 Task: Apply the schedule "Morning working hours" on all the events.
Action: Mouse pressed left at (58, 465)
Screenshot: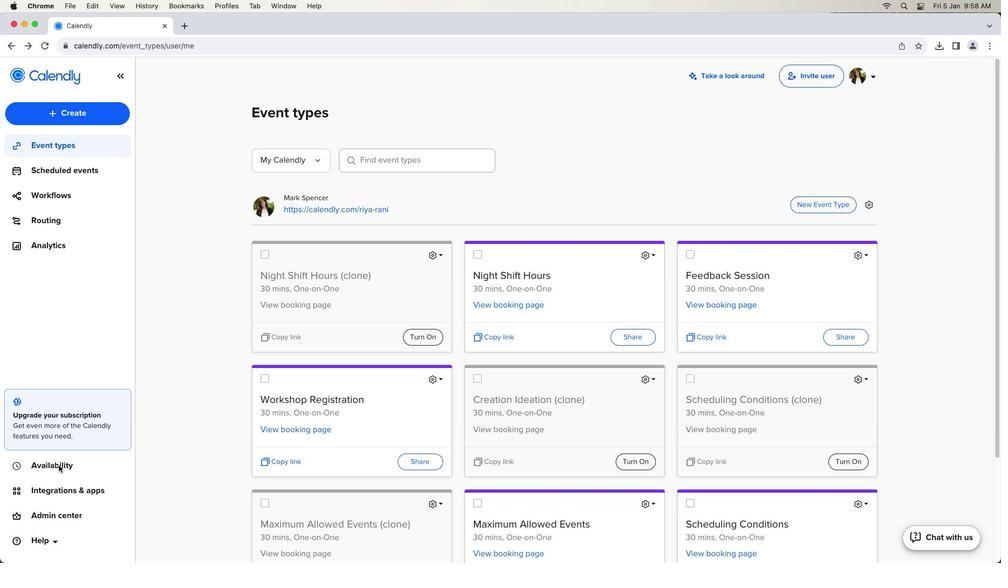 
Action: Mouse pressed left at (58, 465)
Screenshot: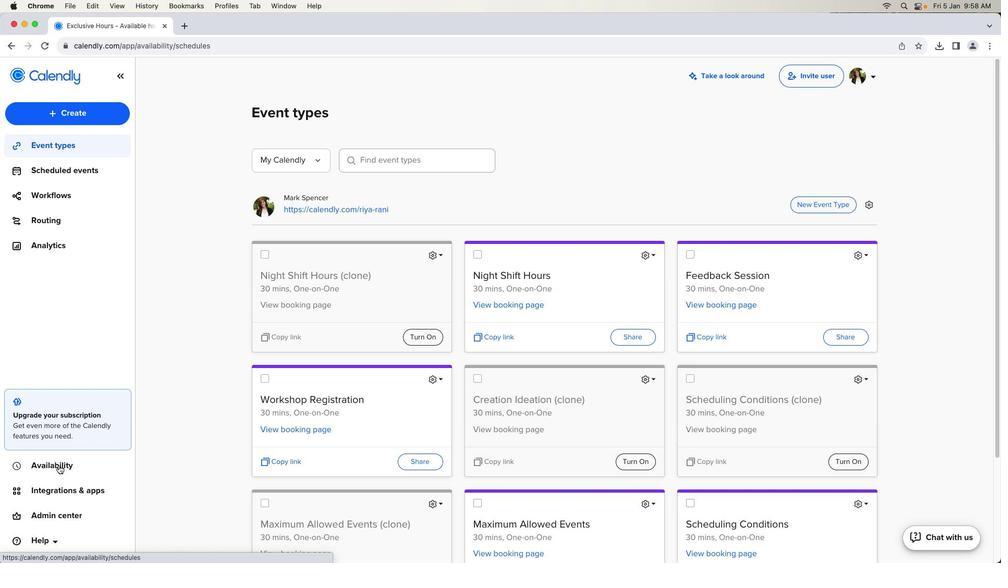 
Action: Mouse moved to (401, 196)
Screenshot: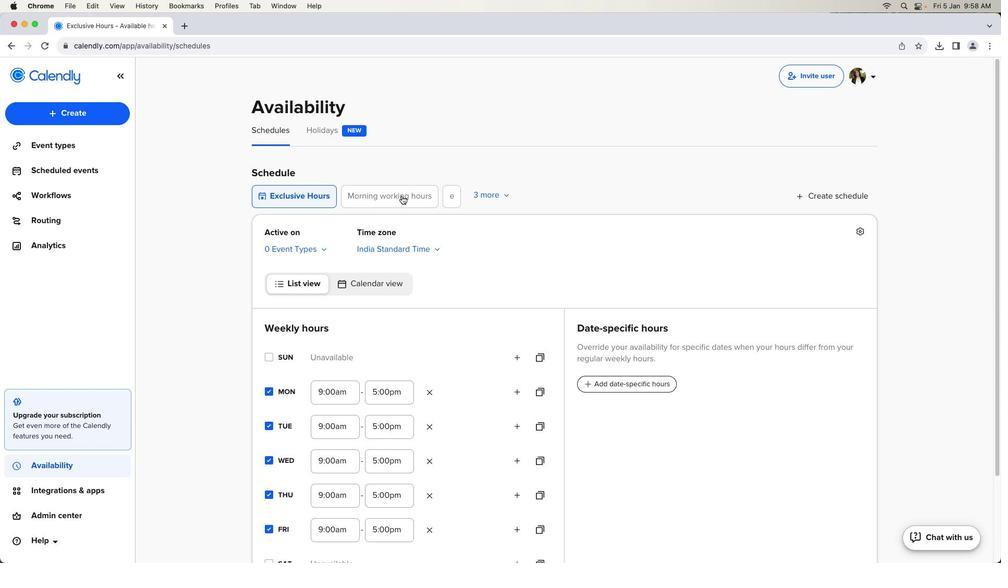 
Action: Mouse pressed left at (401, 196)
Screenshot: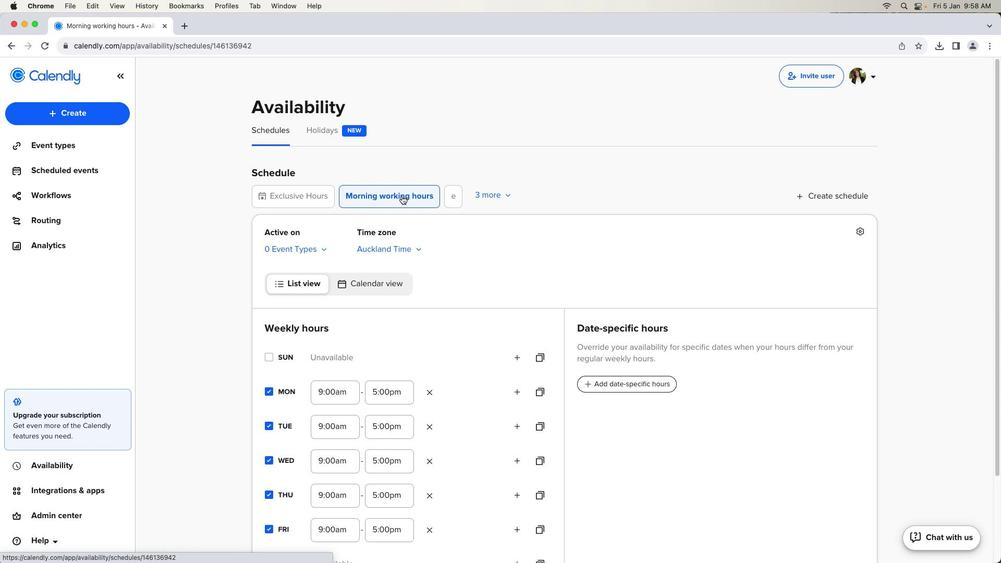 
Action: Mouse moved to (316, 246)
Screenshot: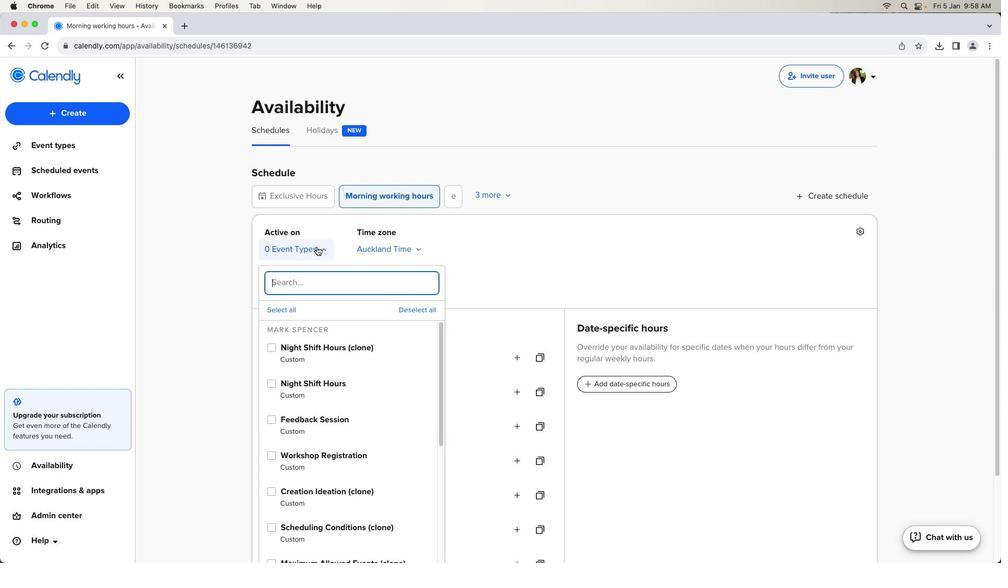 
Action: Mouse pressed left at (316, 246)
Screenshot: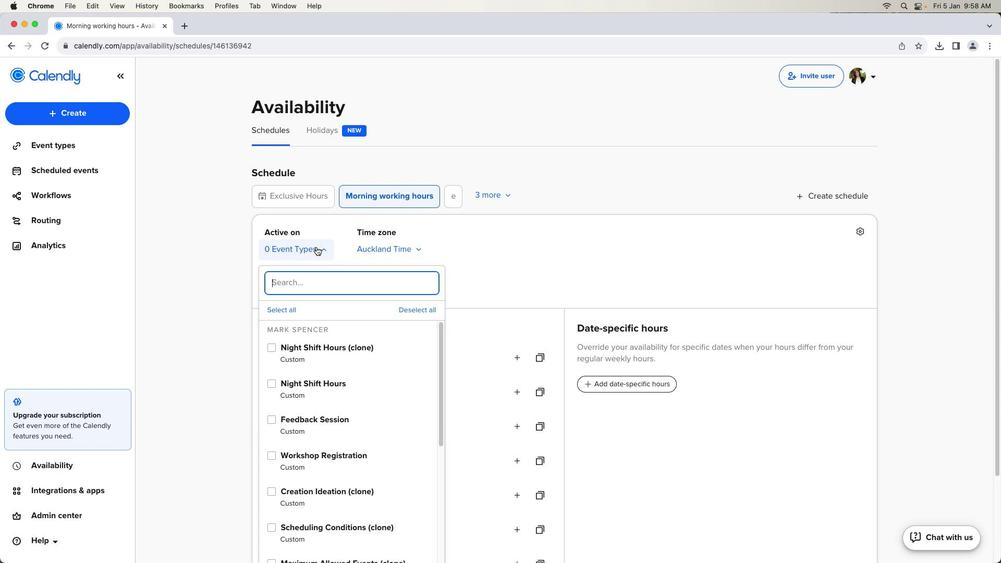 
Action: Mouse moved to (285, 308)
Screenshot: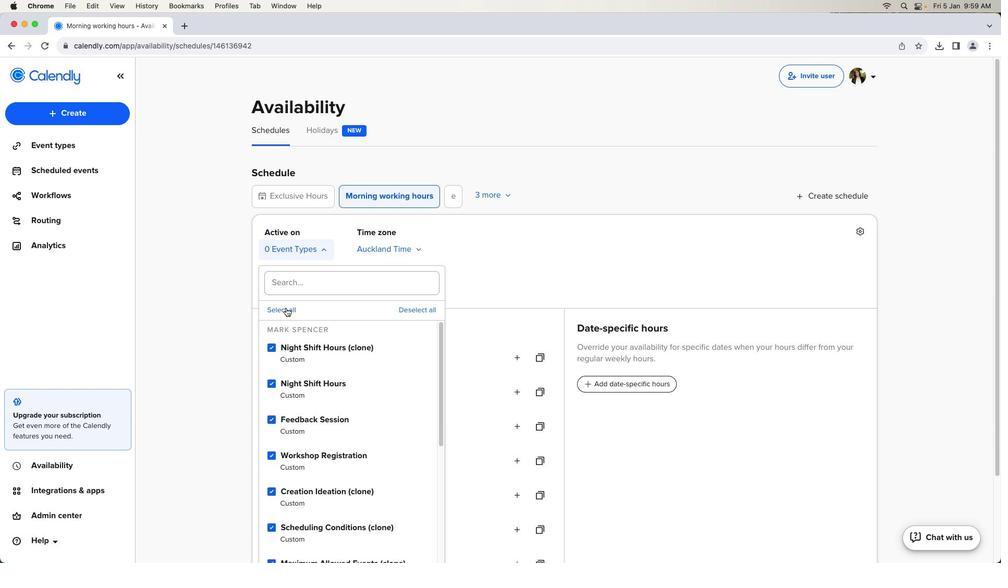 
Action: Mouse pressed left at (285, 308)
Screenshot: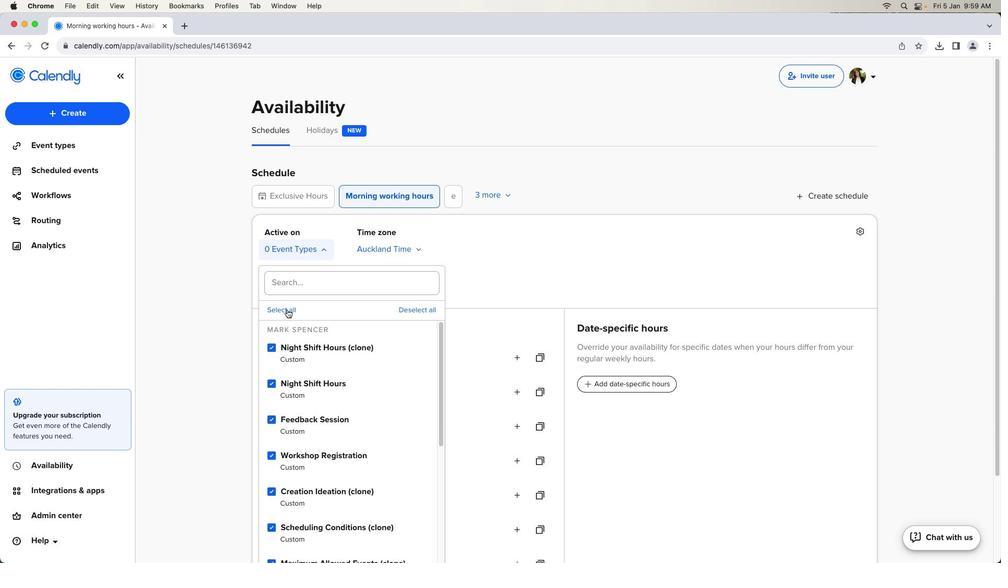 
Action: Mouse moved to (358, 407)
Screenshot: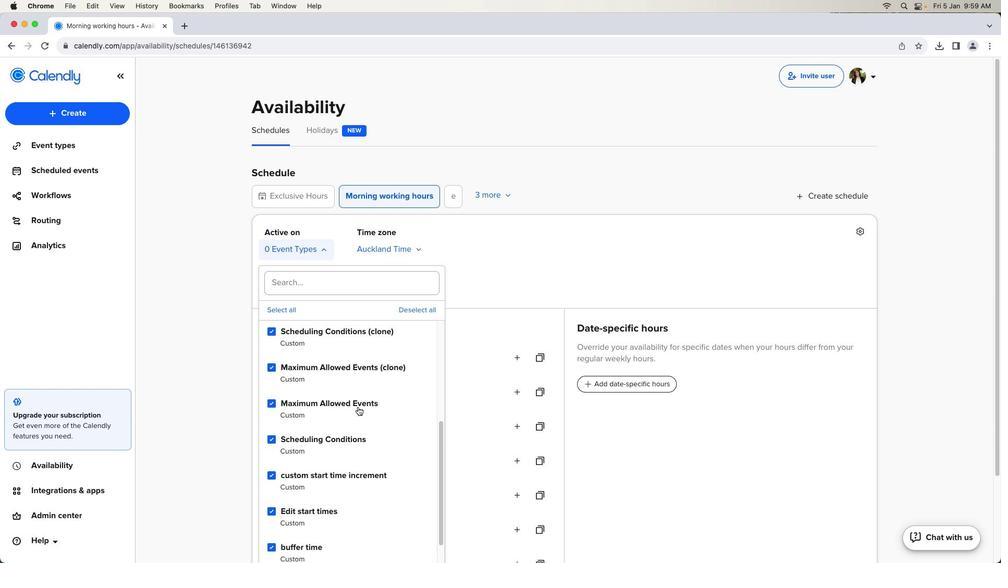 
Action: Mouse scrolled (358, 407) with delta (0, 0)
Screenshot: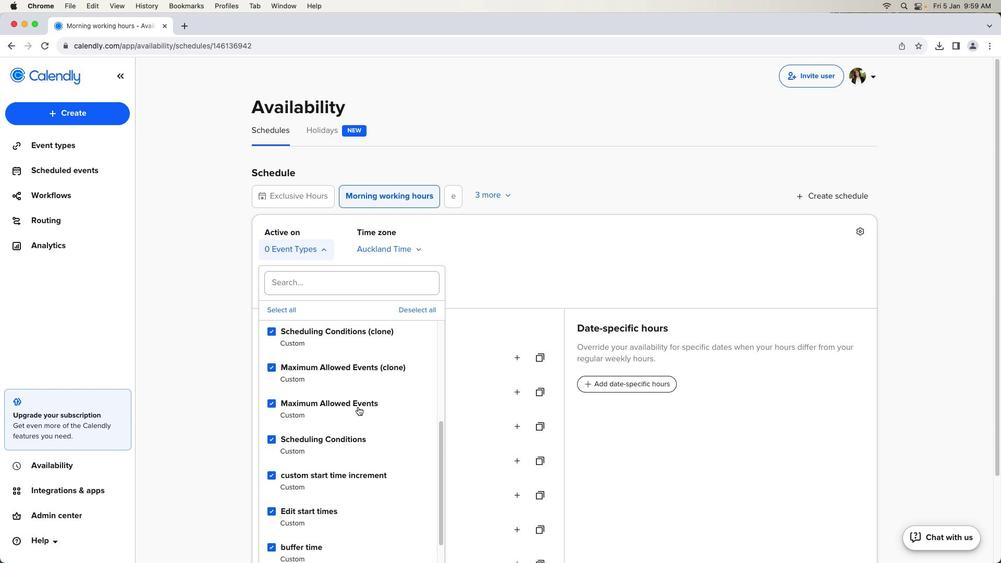 
Action: Mouse scrolled (358, 407) with delta (0, 0)
Screenshot: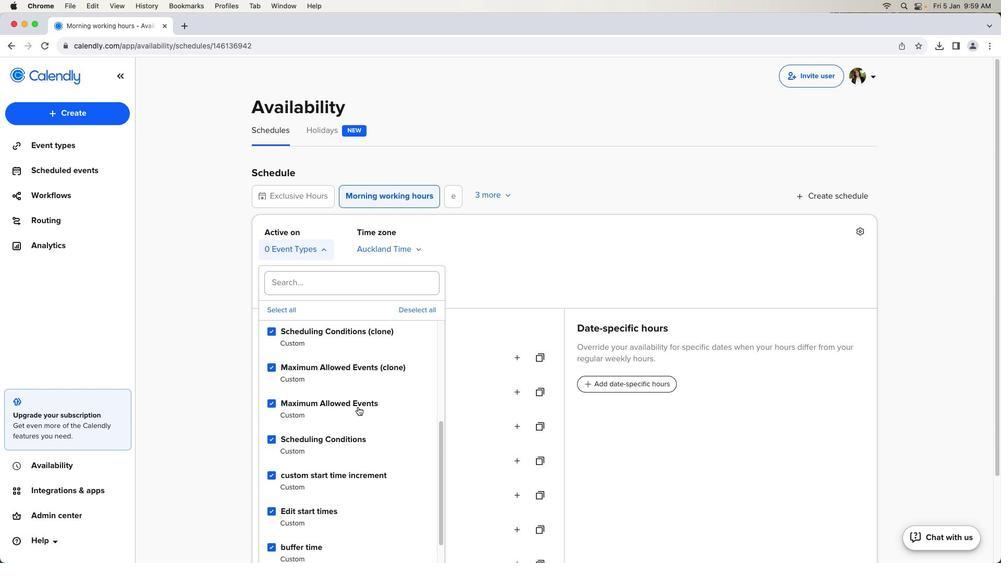 
Action: Mouse scrolled (358, 407) with delta (0, -1)
Screenshot: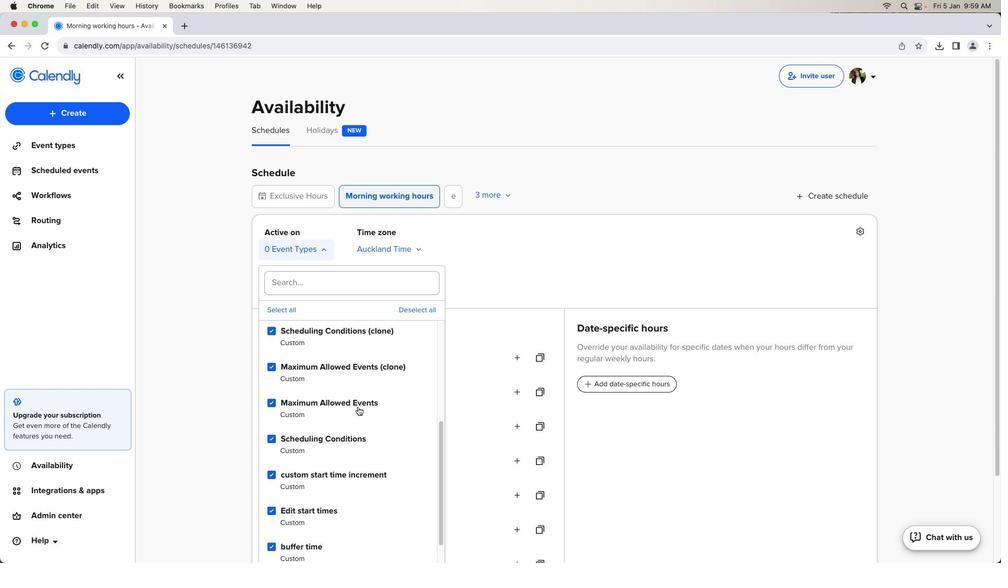 
Action: Mouse scrolled (358, 407) with delta (0, -2)
Screenshot: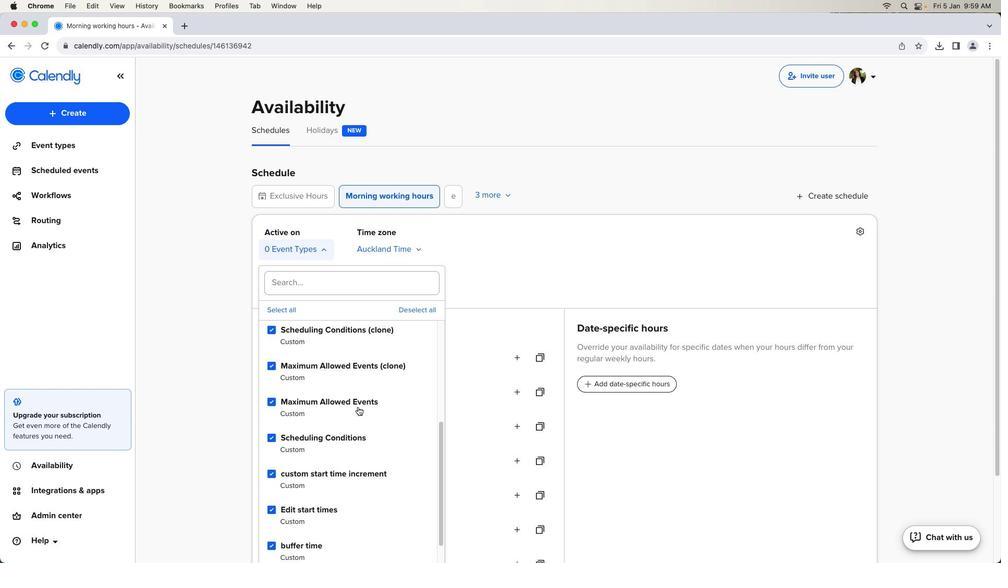 
Action: Mouse moved to (358, 407)
Screenshot: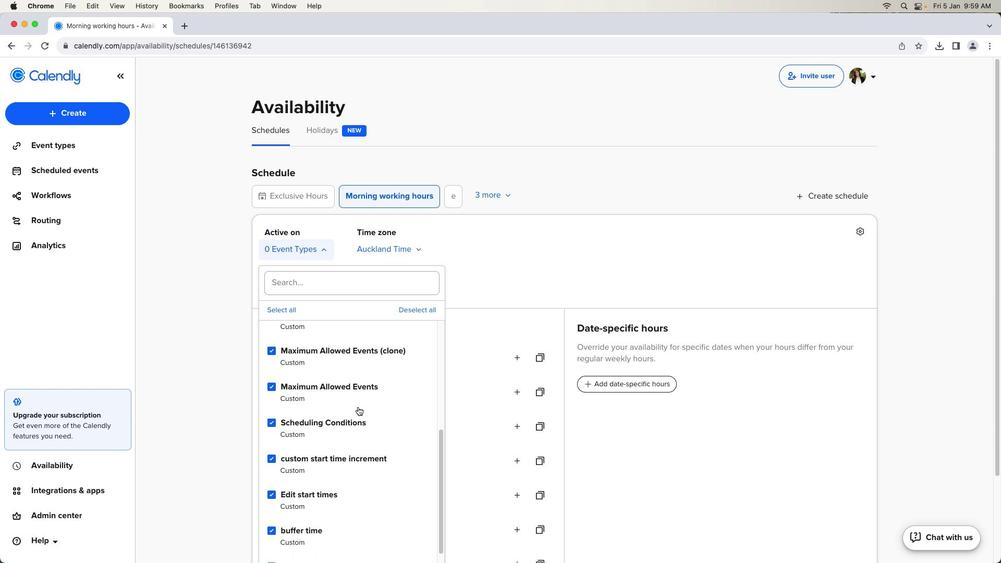 
Action: Mouse scrolled (358, 407) with delta (0, 0)
Screenshot: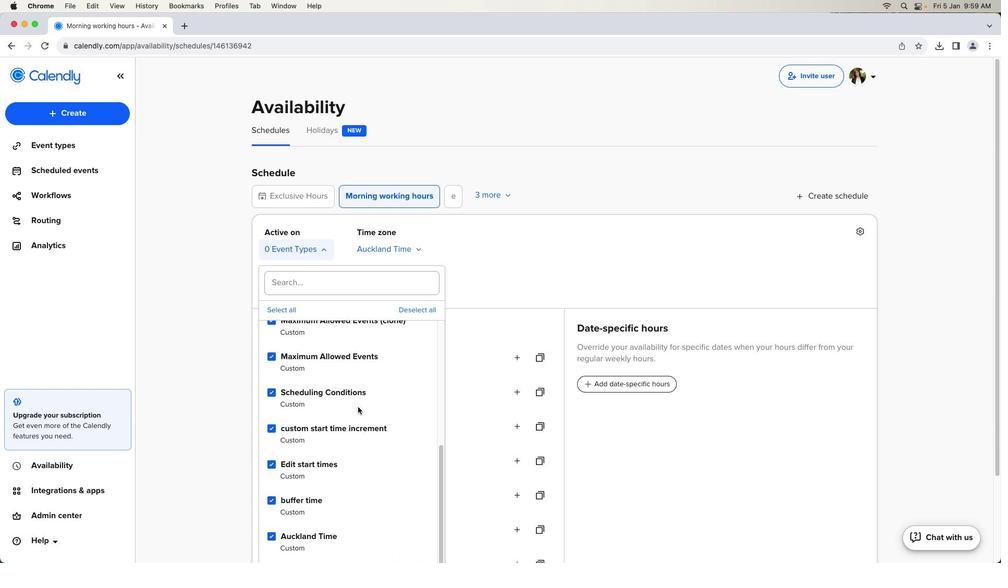 
Action: Mouse scrolled (358, 407) with delta (0, 0)
Screenshot: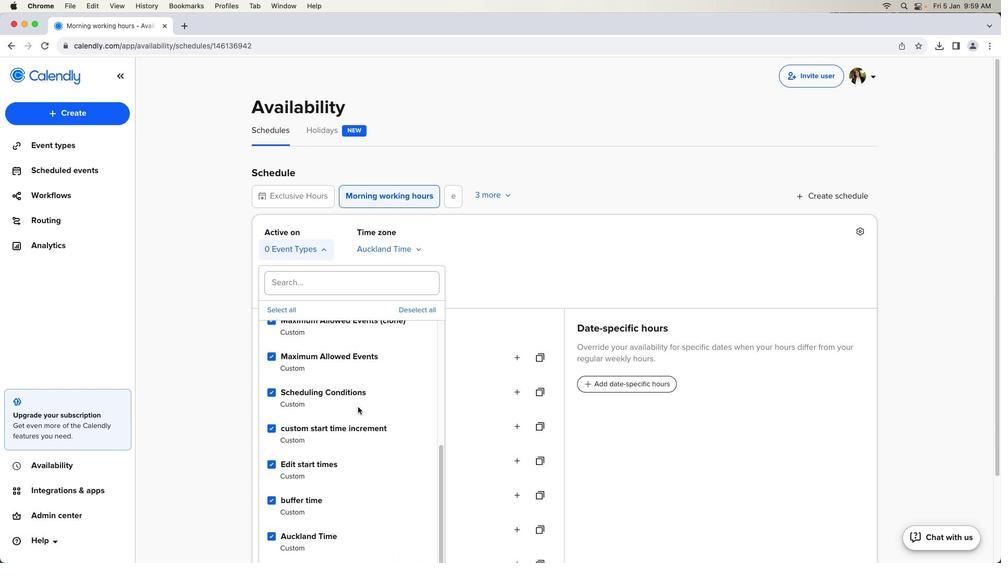 
Action: Mouse scrolled (358, 407) with delta (0, -1)
Screenshot: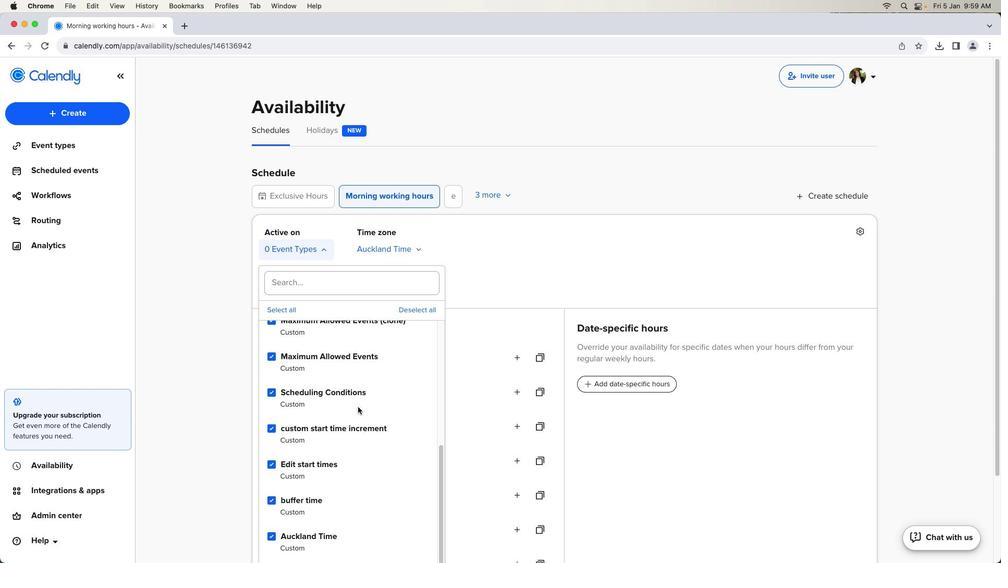 
Action: Mouse scrolled (358, 407) with delta (0, -2)
Screenshot: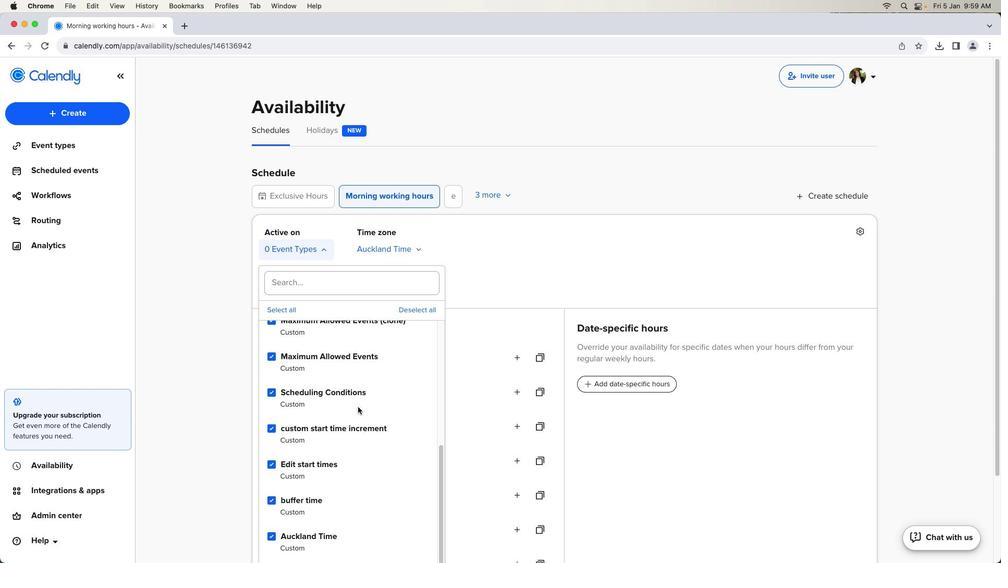 
Action: Mouse scrolled (358, 407) with delta (0, -3)
Screenshot: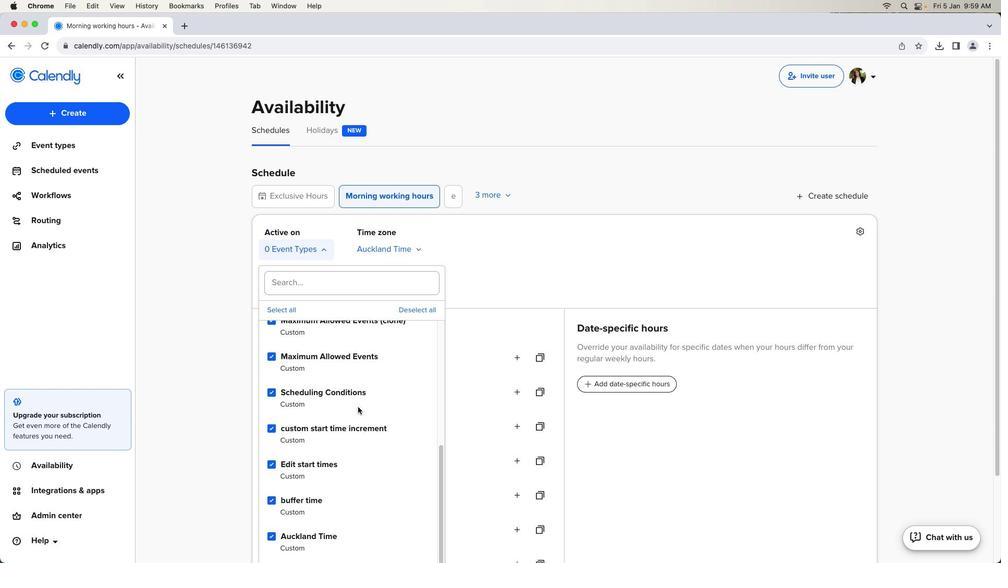 
Action: Mouse moved to (357, 406)
Screenshot: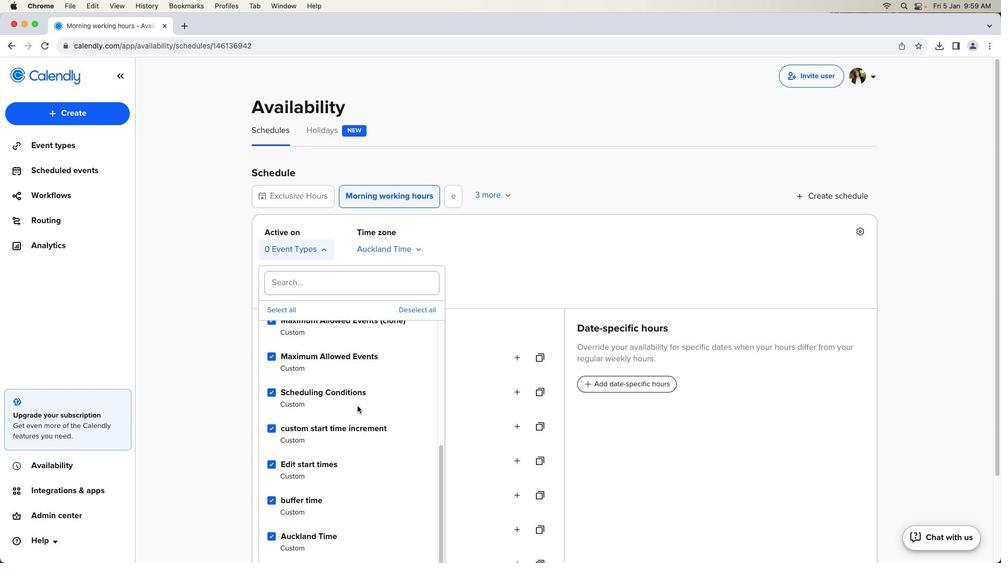 
Action: Mouse scrolled (357, 406) with delta (0, 0)
Screenshot: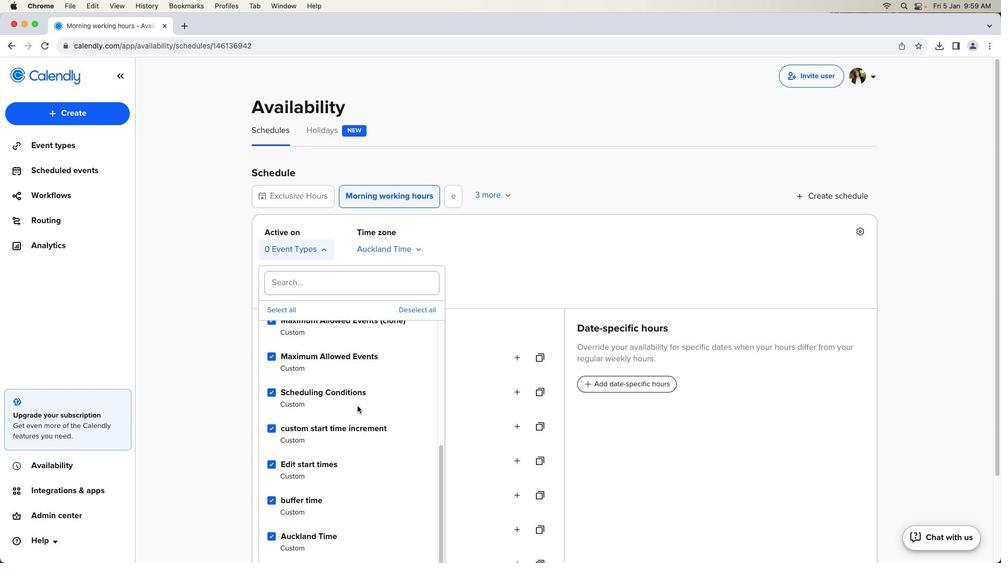 
Action: Mouse scrolled (357, 406) with delta (0, 0)
Screenshot: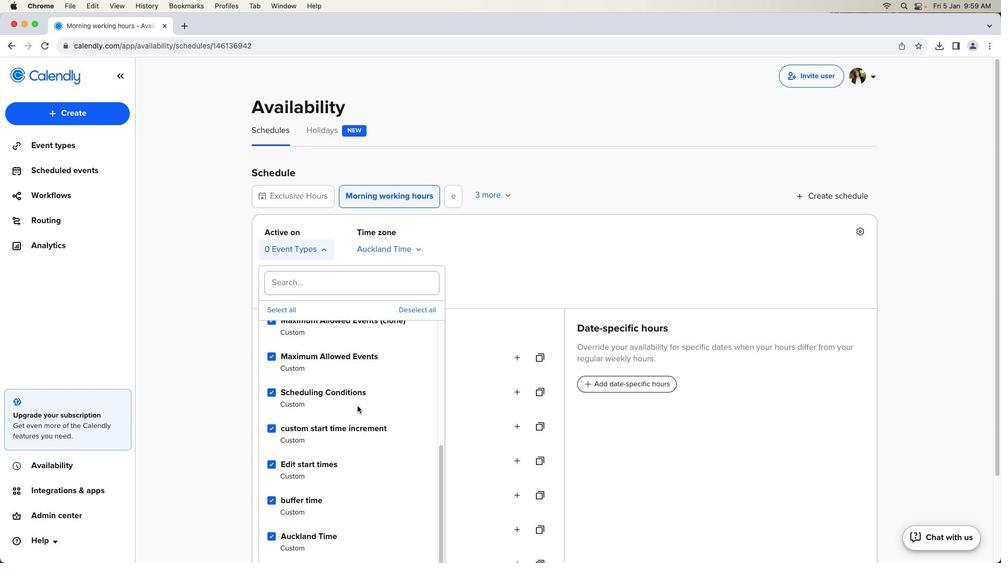 
Action: Mouse scrolled (357, 406) with delta (0, -1)
Screenshot: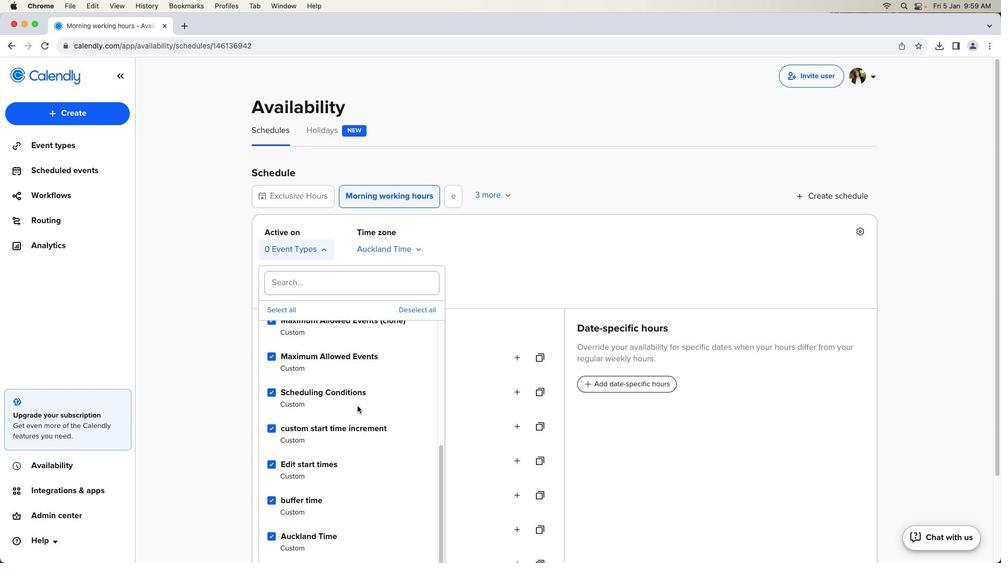 
Action: Mouse scrolled (357, 406) with delta (0, -2)
Screenshot: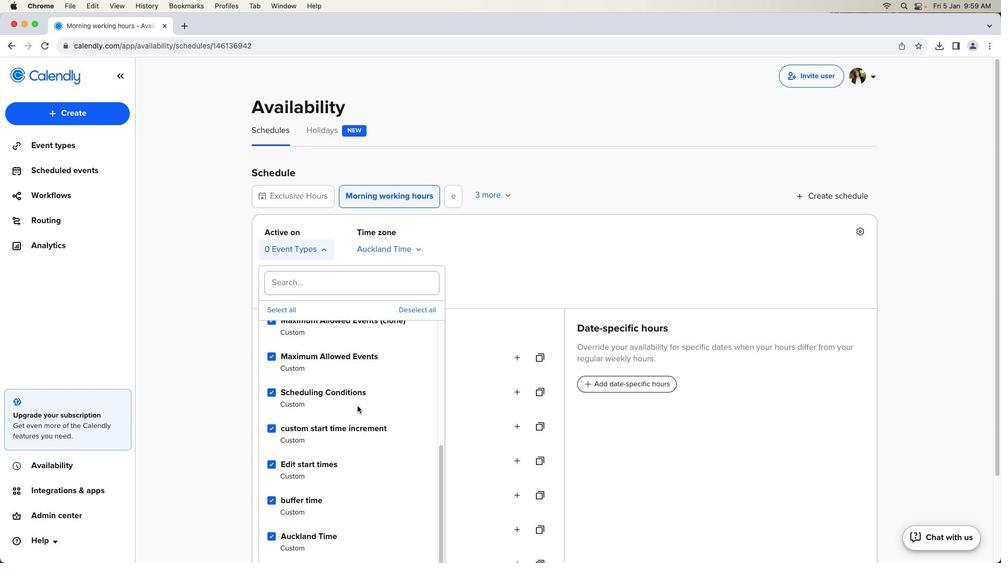 
Action: Mouse scrolled (357, 406) with delta (0, -3)
Screenshot: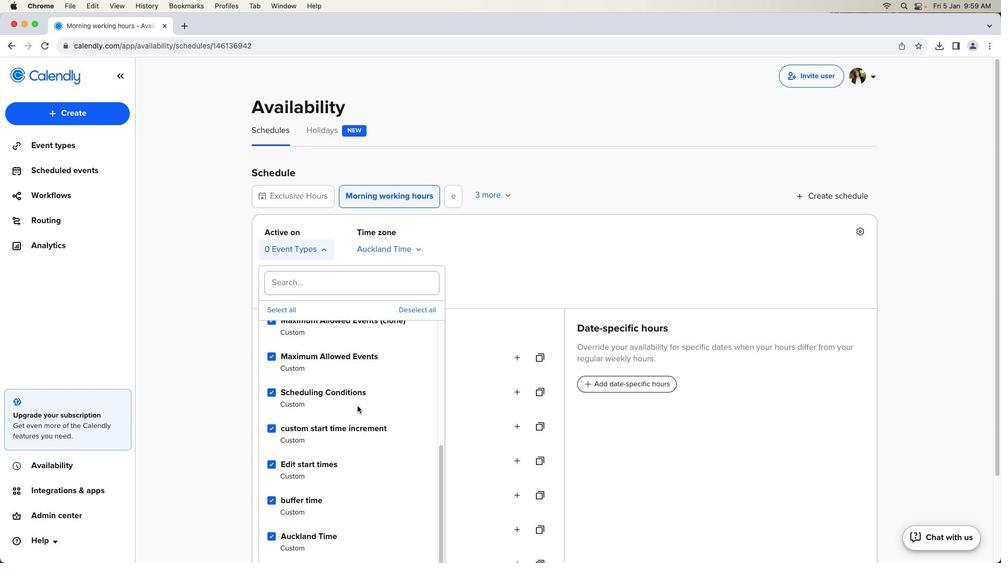 
Action: Mouse moved to (357, 406)
Screenshot: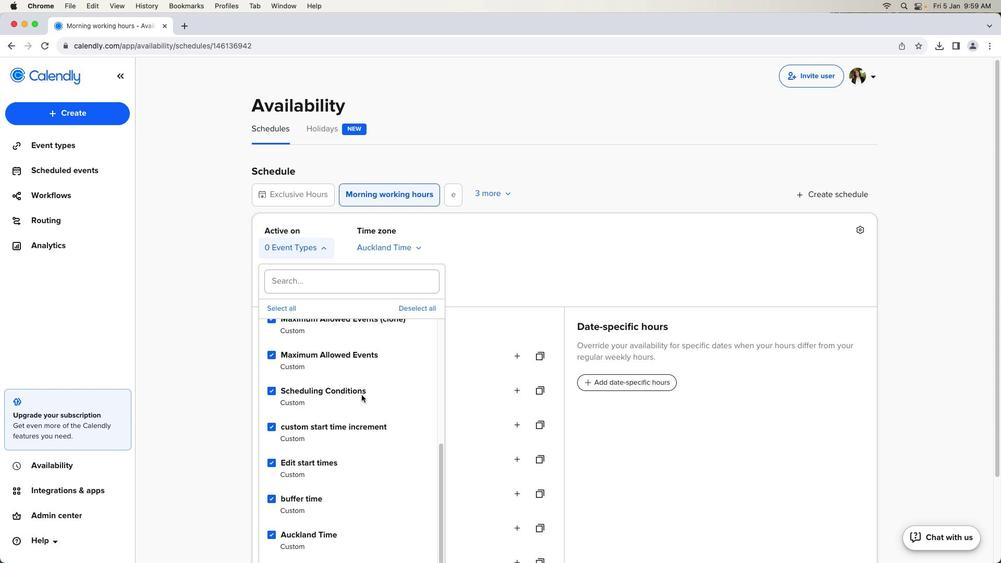 
Action: Mouse scrolled (357, 406) with delta (0, 0)
Screenshot: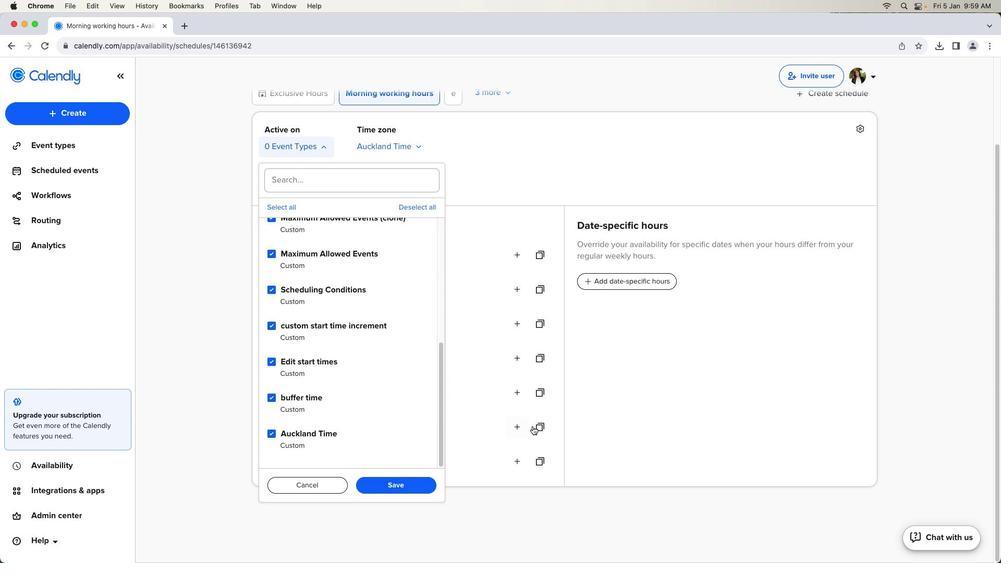 
Action: Mouse scrolled (357, 406) with delta (0, 0)
Screenshot: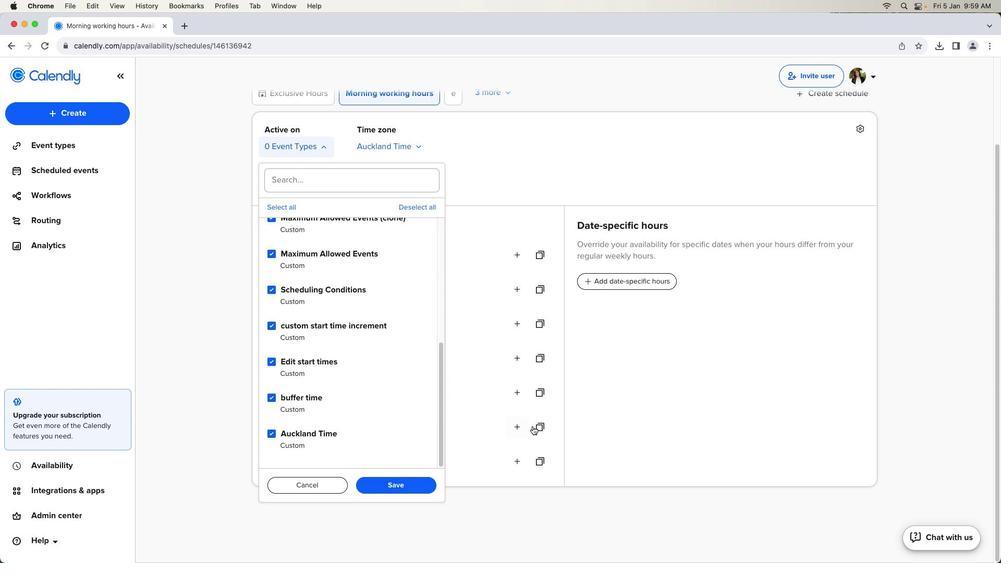 
Action: Mouse scrolled (357, 406) with delta (0, -1)
Screenshot: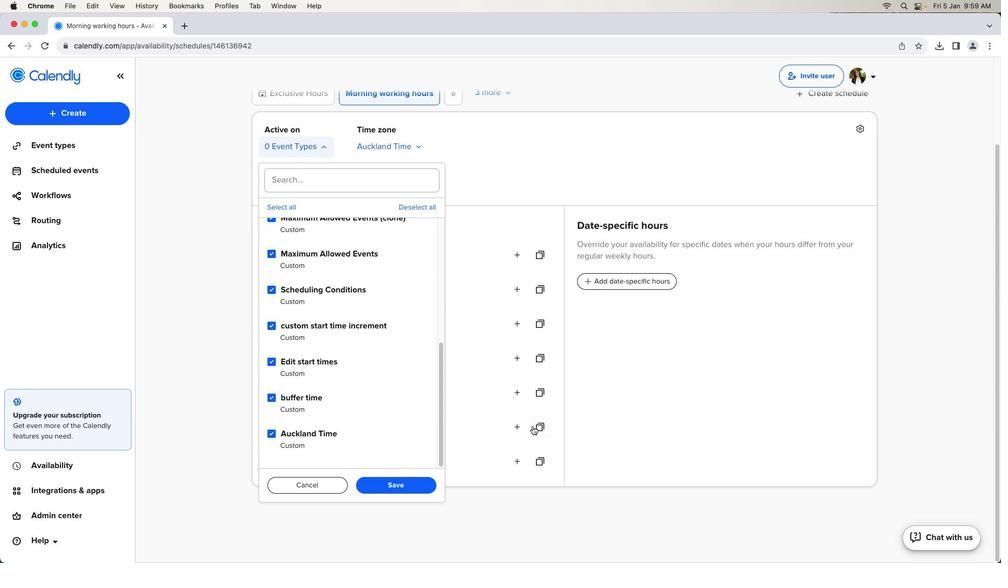 
Action: Mouse moved to (359, 400)
Screenshot: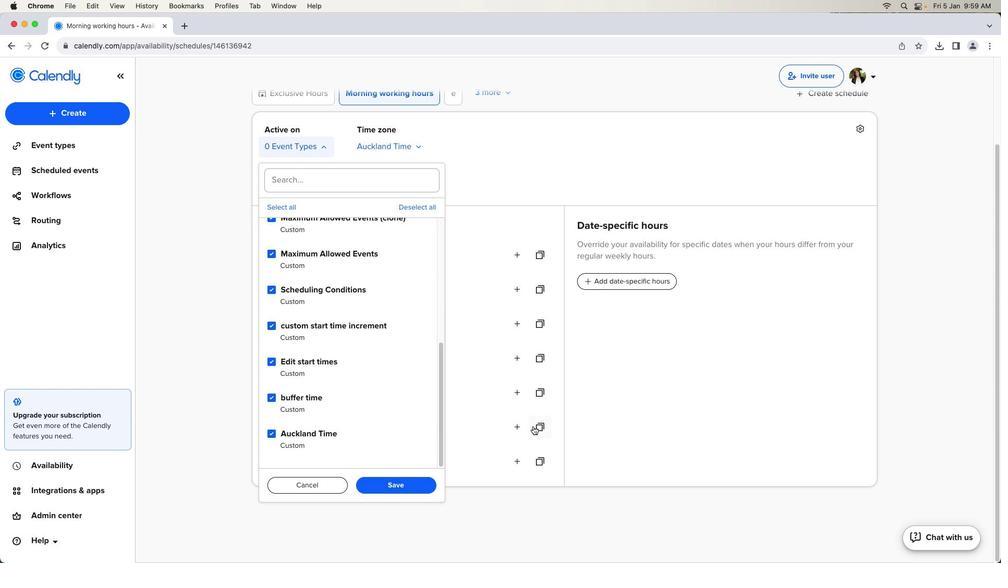 
Action: Mouse scrolled (359, 400) with delta (0, -2)
Screenshot: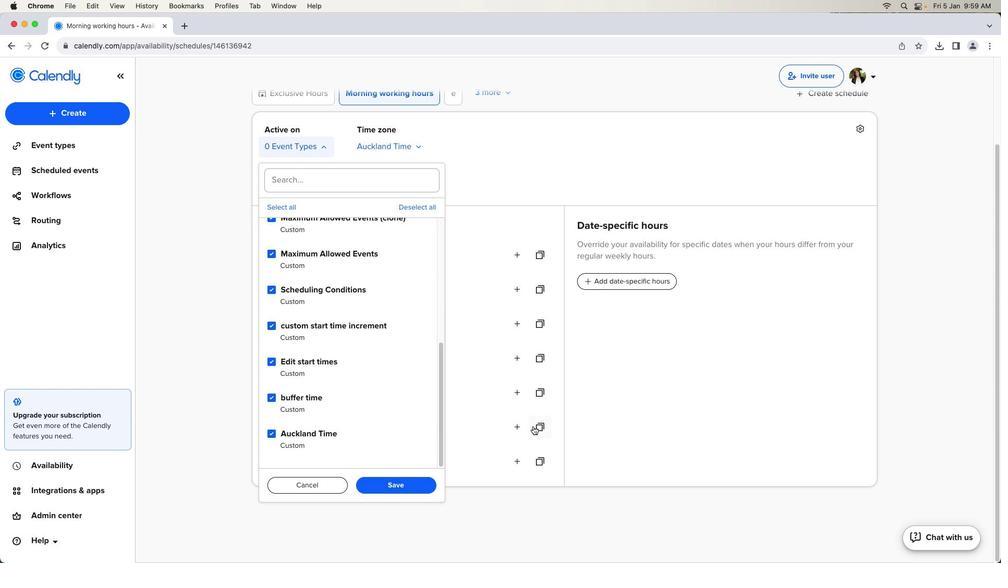 
Action: Mouse moved to (362, 392)
Screenshot: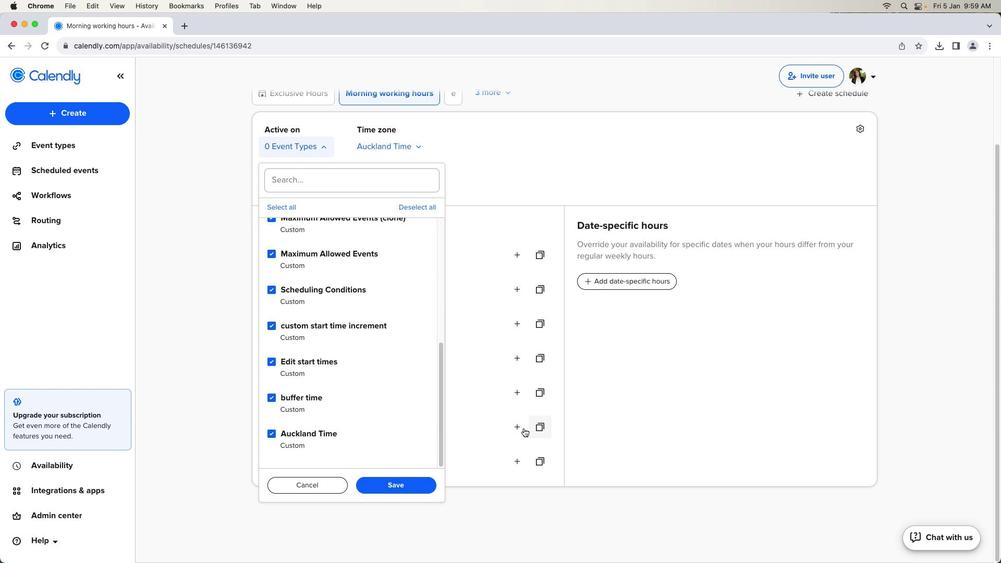
Action: Mouse scrolled (362, 392) with delta (0, -2)
Screenshot: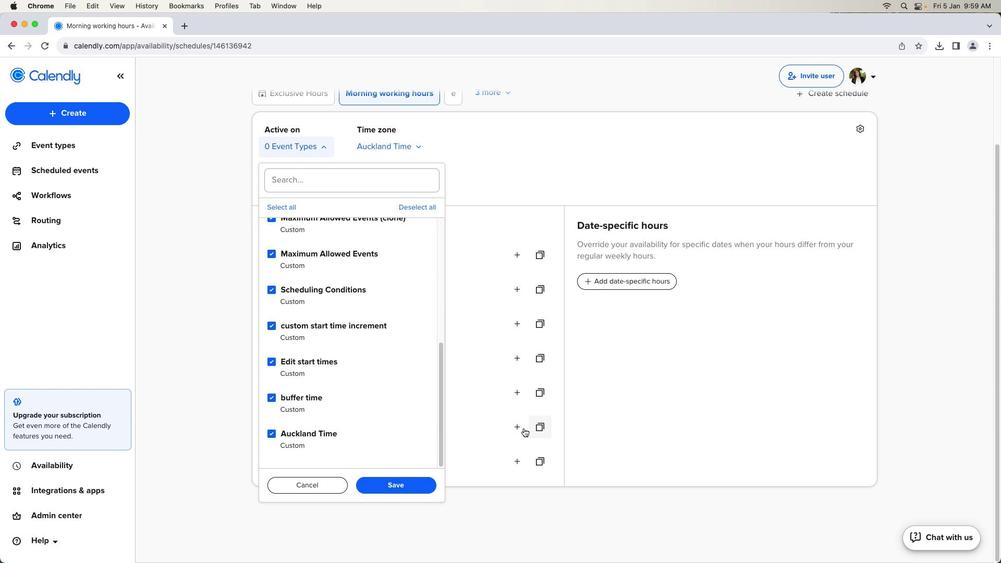 
Action: Mouse moved to (401, 484)
Screenshot: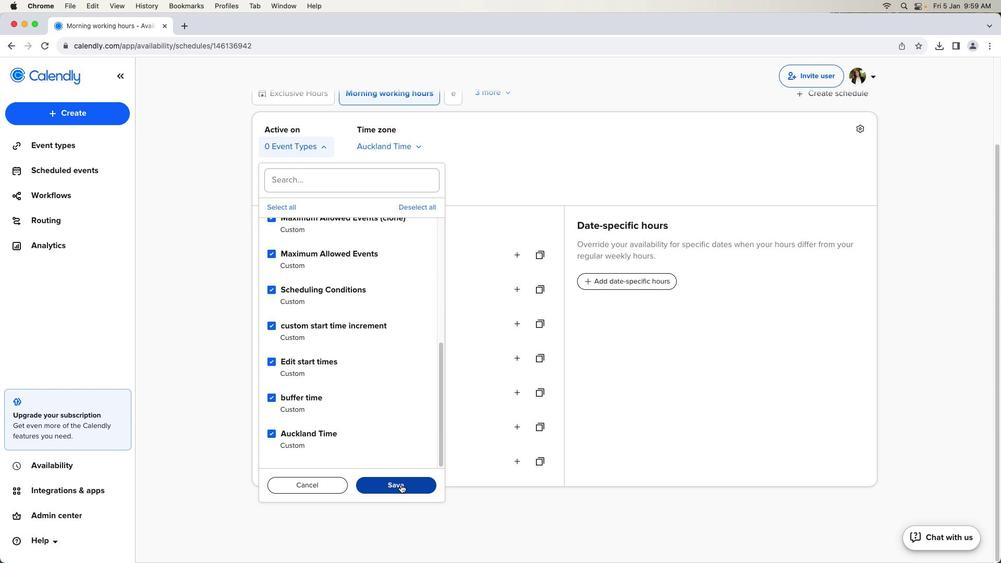 
Action: Mouse pressed left at (401, 484)
Screenshot: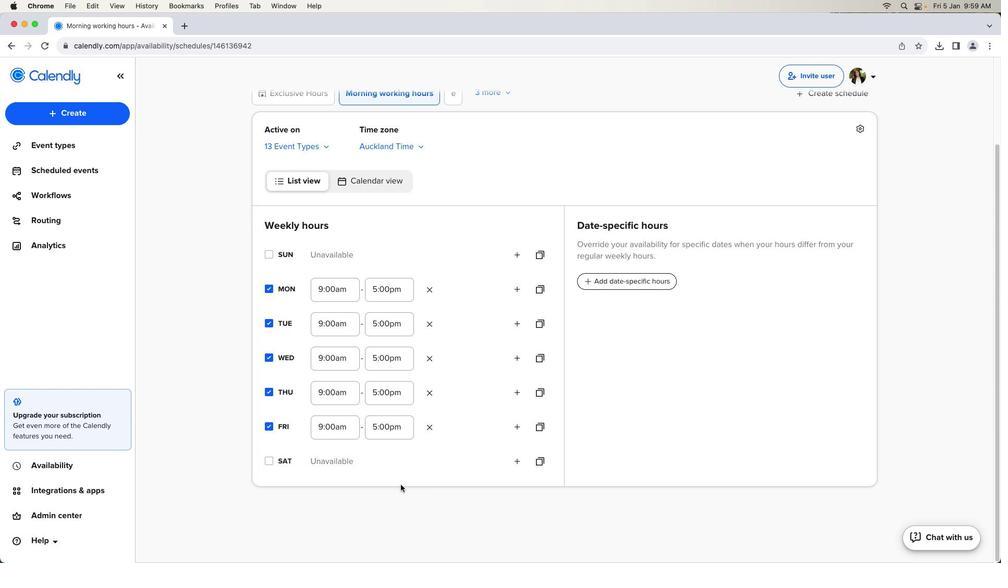 
Action: Mouse moved to (604, 416)
Screenshot: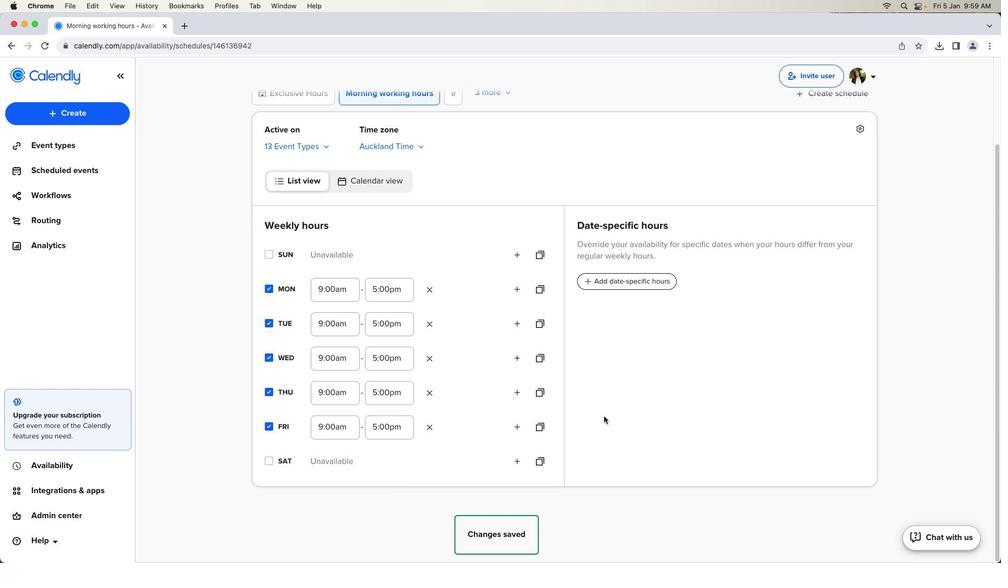 
